 Task: Show Encryption Inspector
Action: Mouse moved to (45, 11)
Screenshot: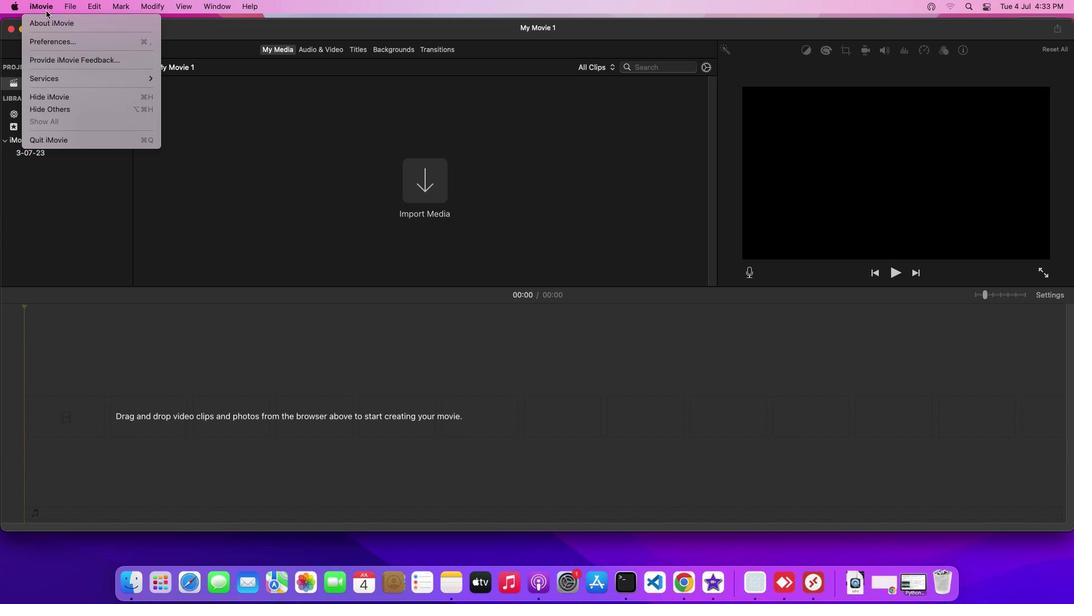 
Action: Mouse pressed left at (45, 11)
Screenshot: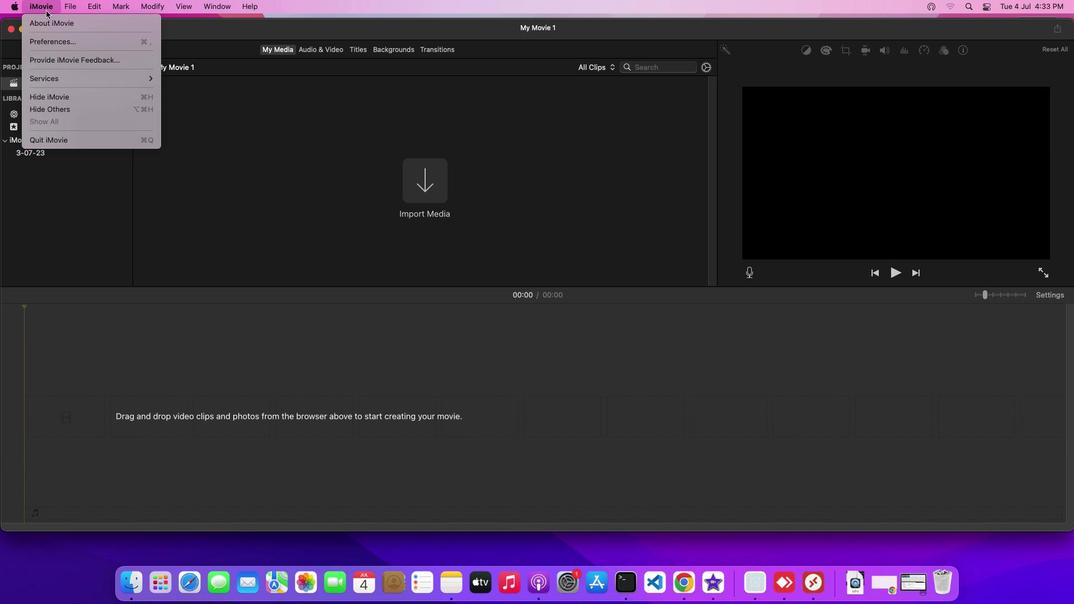 
Action: Mouse moved to (44, 27)
Screenshot: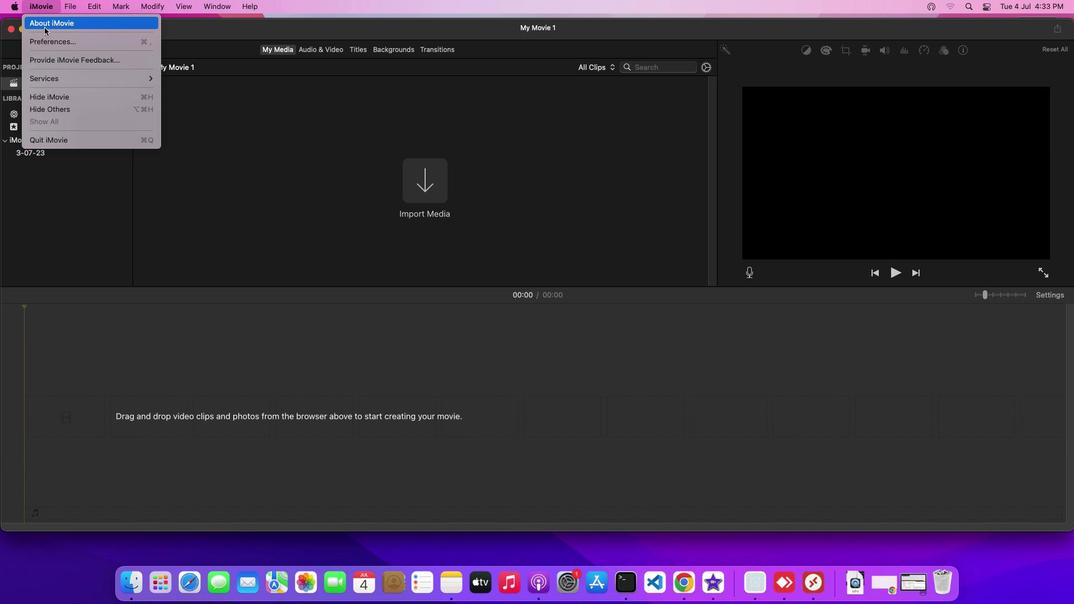 
Action: Mouse pressed left at (44, 27)
Screenshot: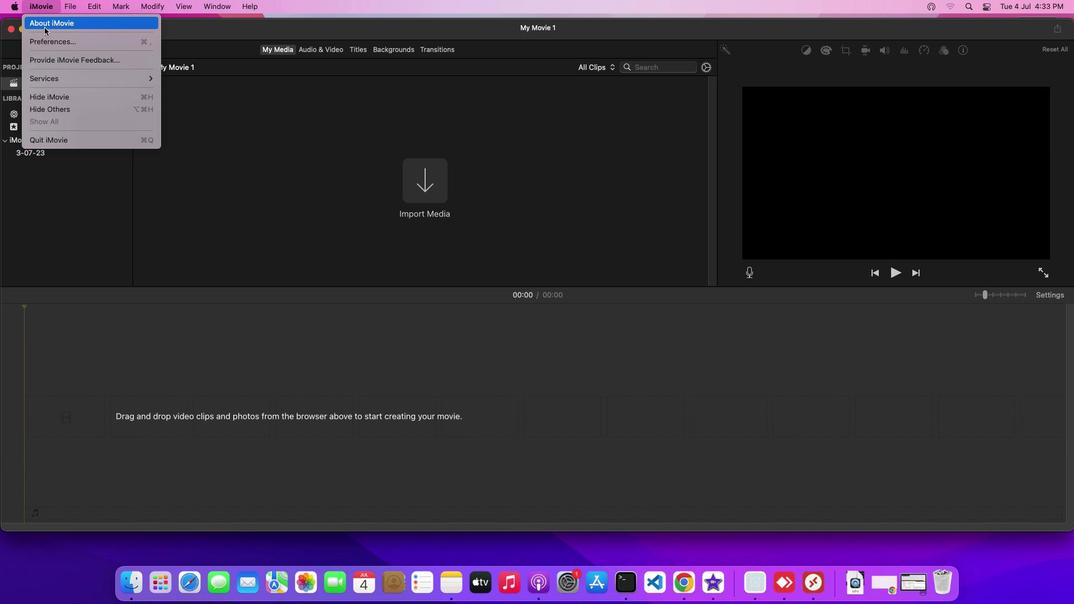 
Action: Mouse moved to (567, 332)
Screenshot: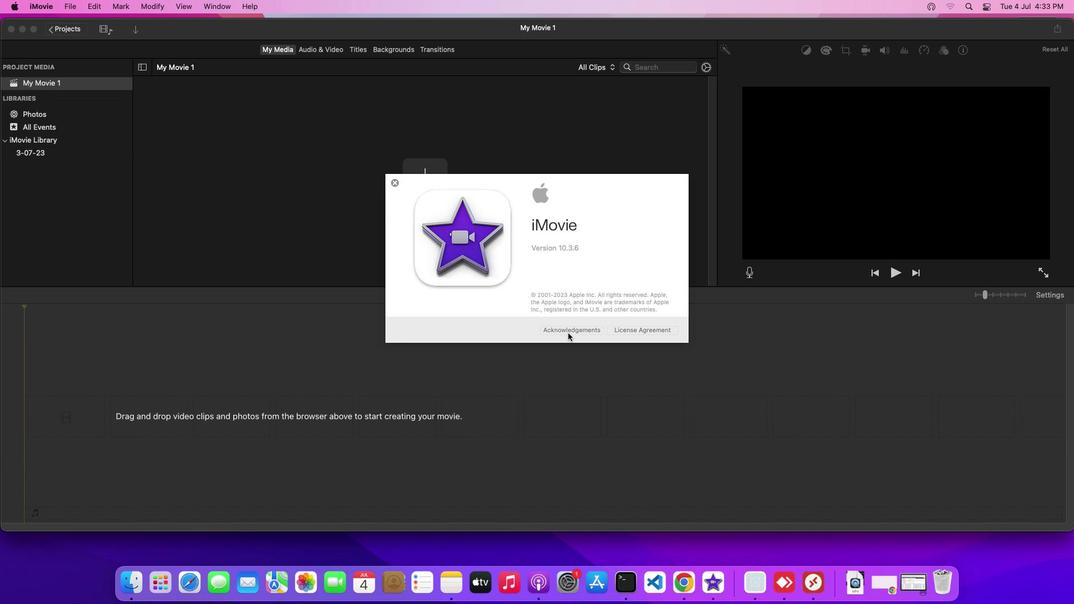 
Action: Mouse pressed left at (567, 332)
Screenshot: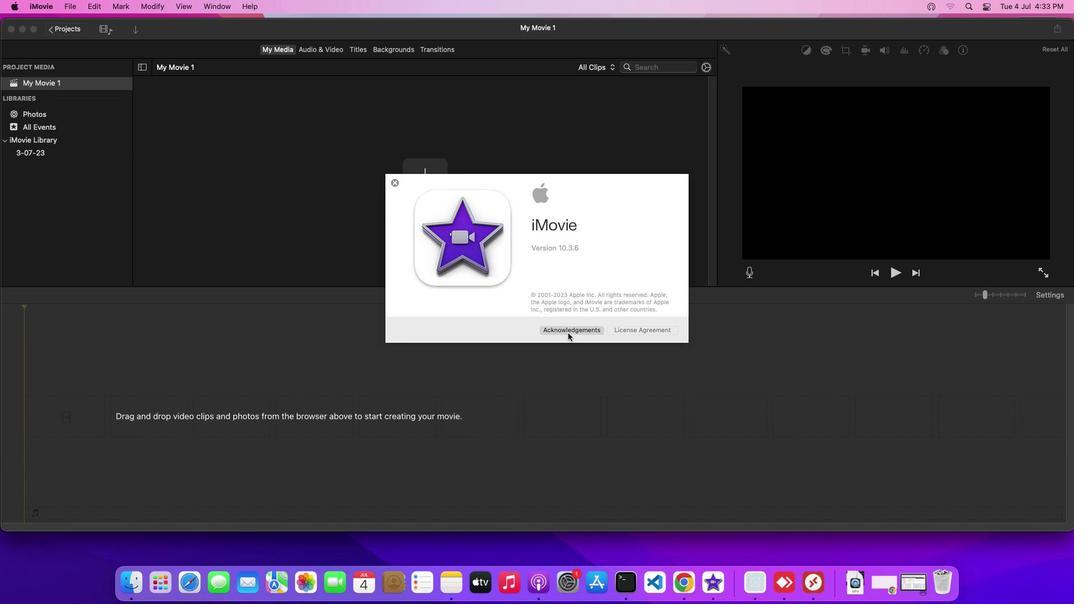 
Action: Mouse moved to (463, 30)
Screenshot: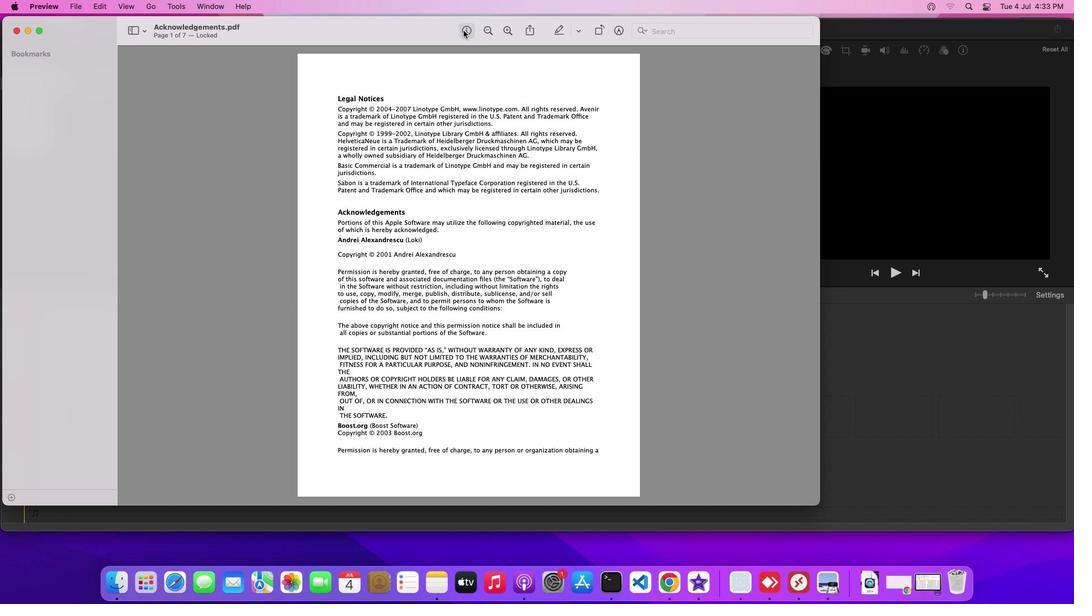
Action: Mouse pressed left at (463, 30)
Screenshot: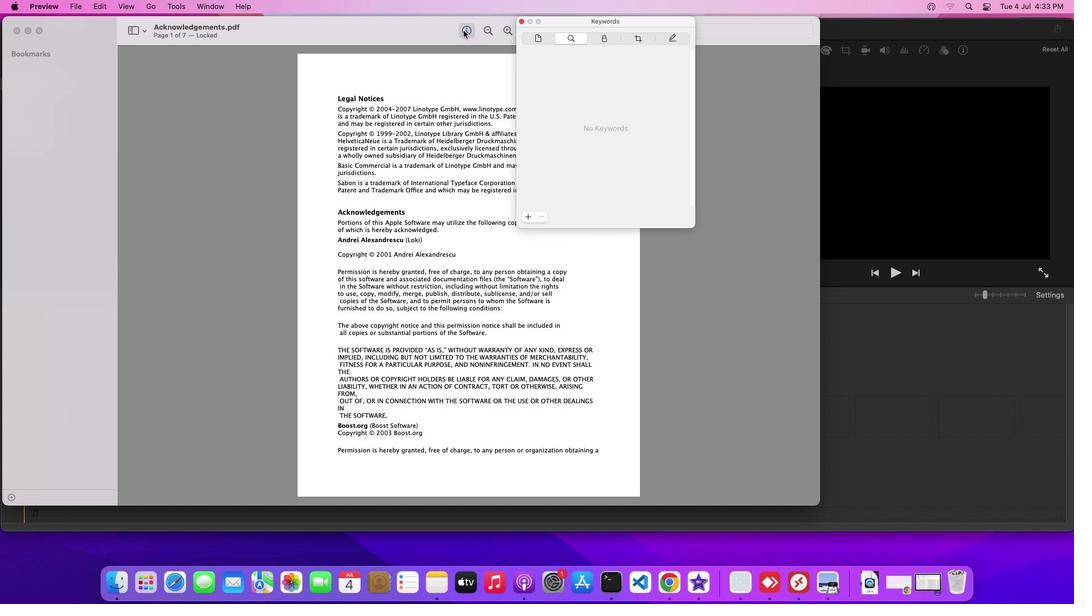
Action: Mouse moved to (605, 39)
Screenshot: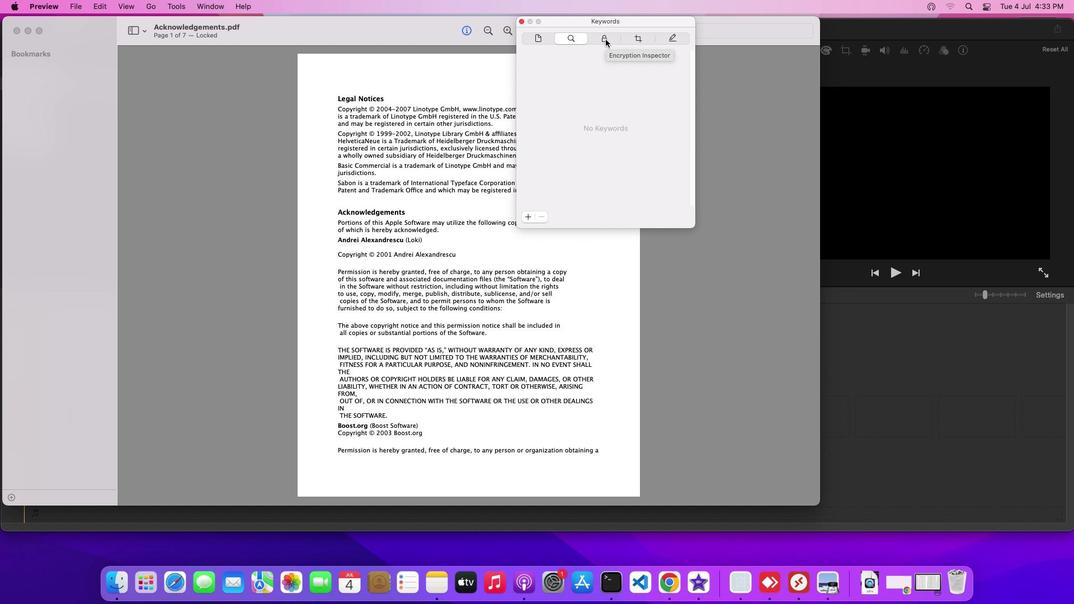 
Action: Mouse pressed left at (605, 39)
Screenshot: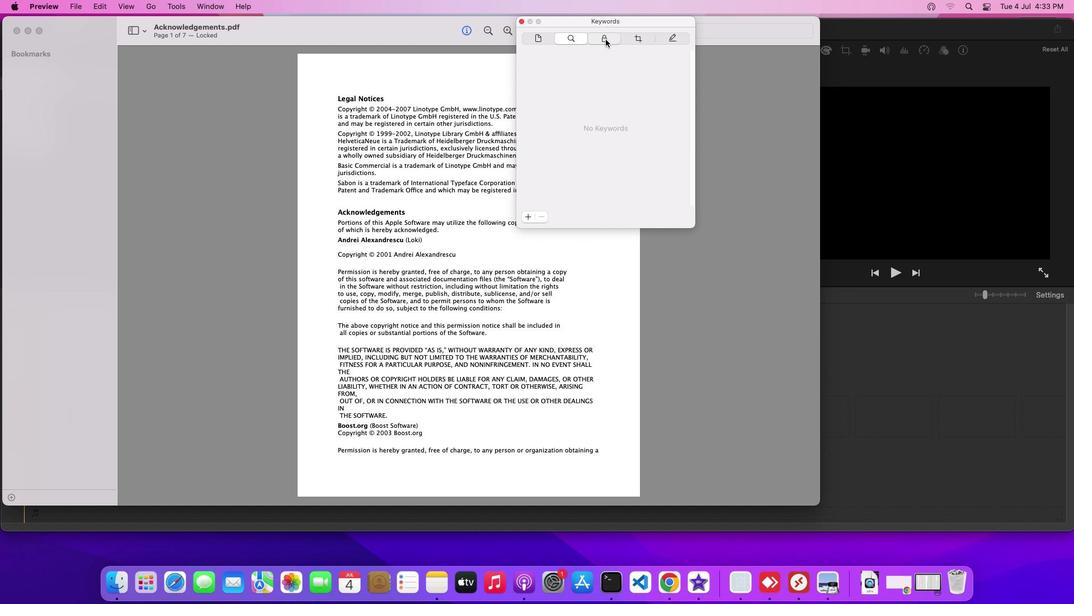 
Action: Mouse moved to (605, 39)
Screenshot: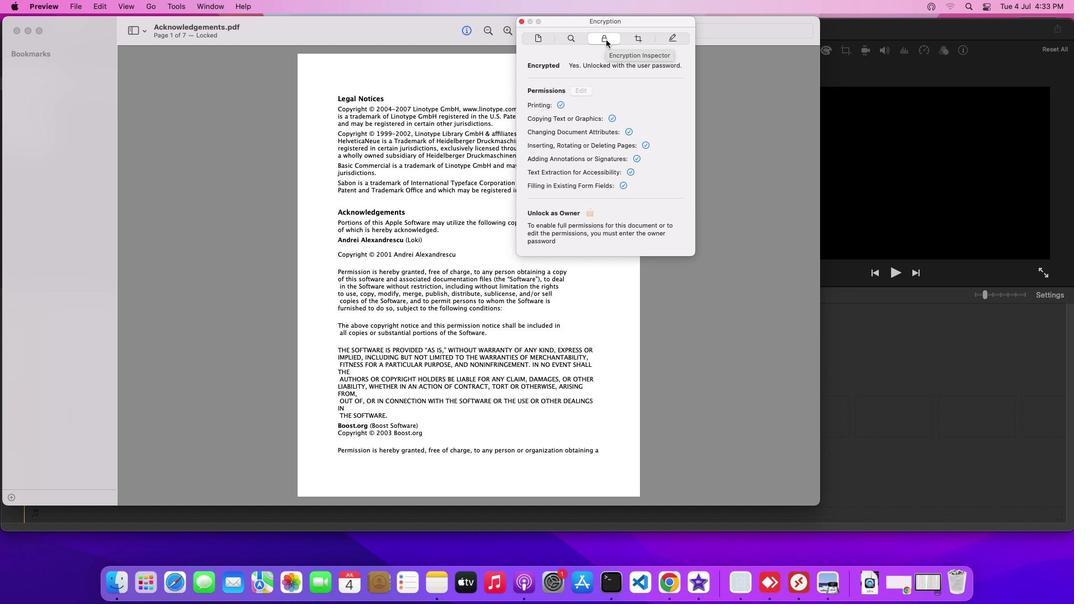 
